 Task: Setup the process automation settings.
Action: Mouse moved to (1034, 68)
Screenshot: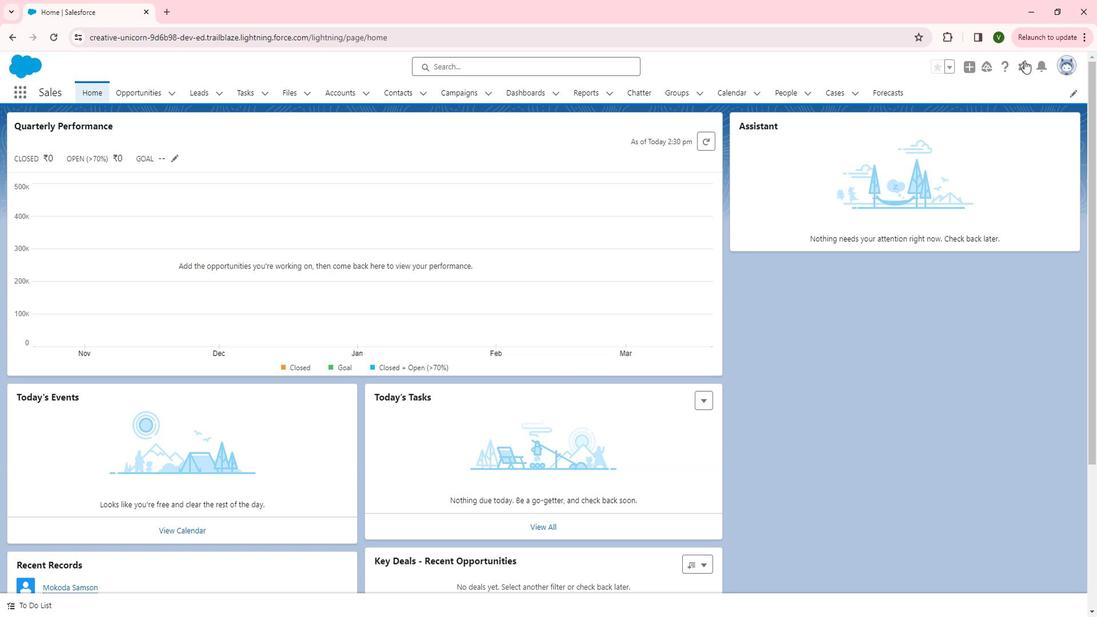 
Action: Mouse pressed left at (1034, 68)
Screenshot: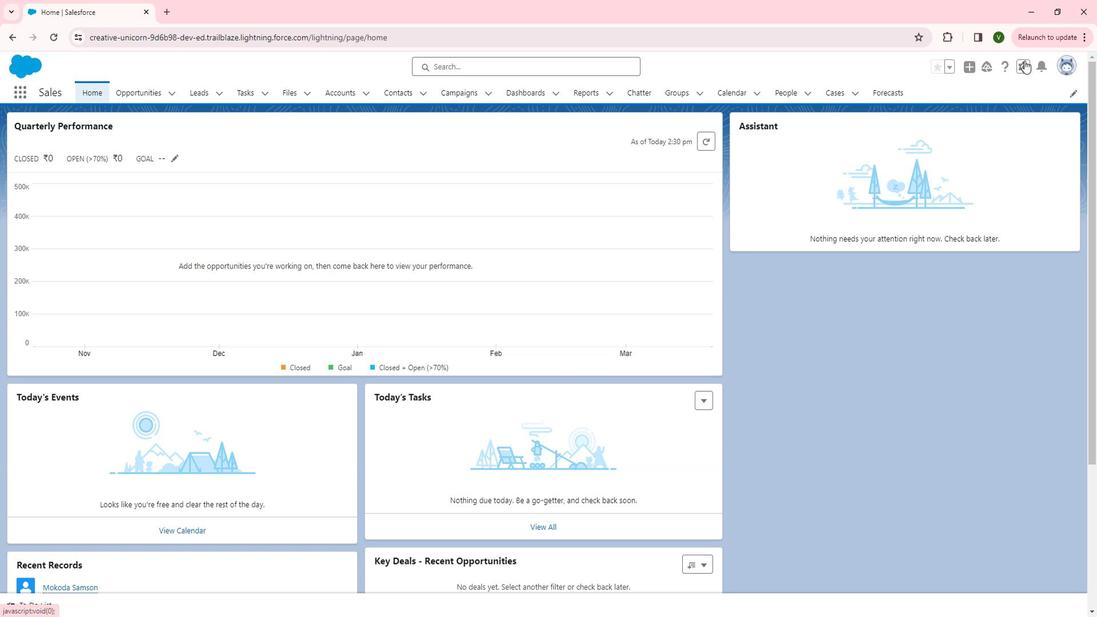 
Action: Mouse moved to (991, 151)
Screenshot: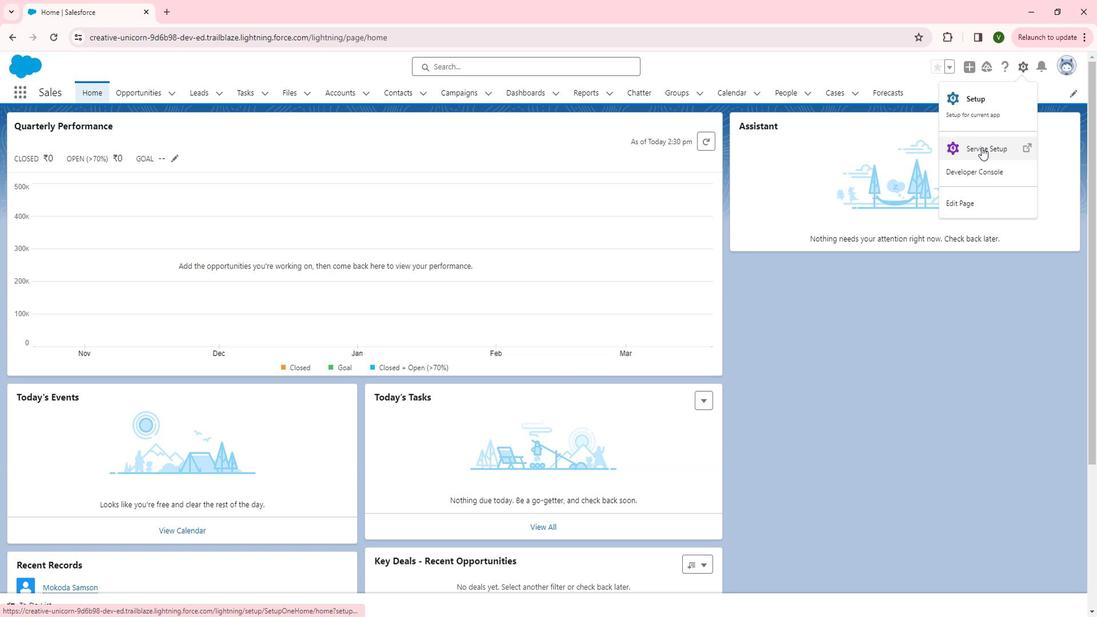 
Action: Mouse pressed left at (991, 151)
Screenshot: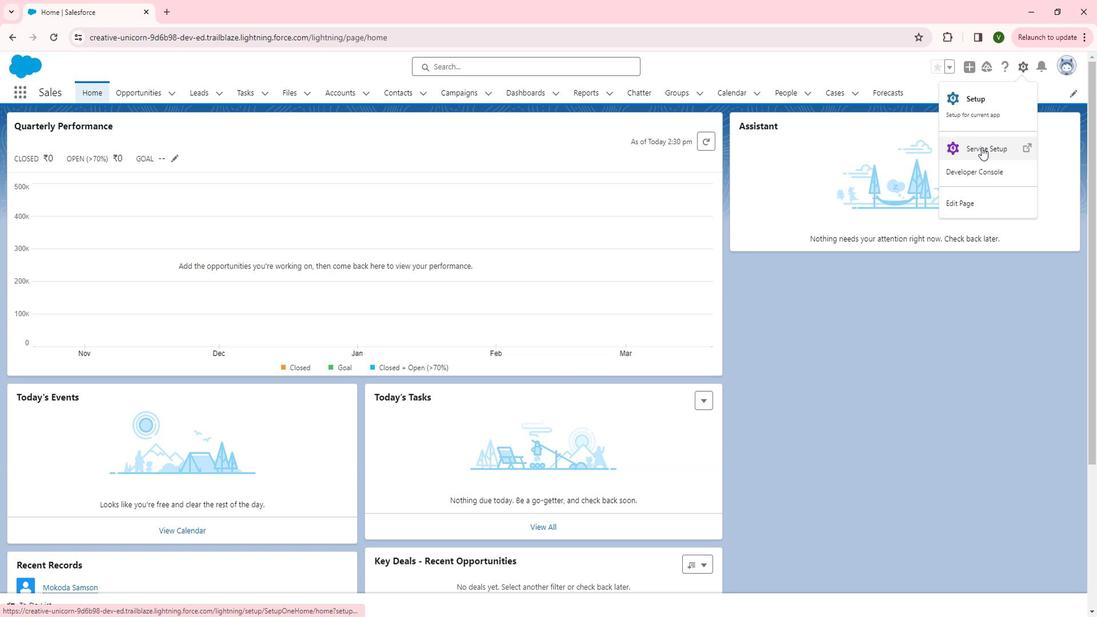 
Action: Mouse moved to (88, 280)
Screenshot: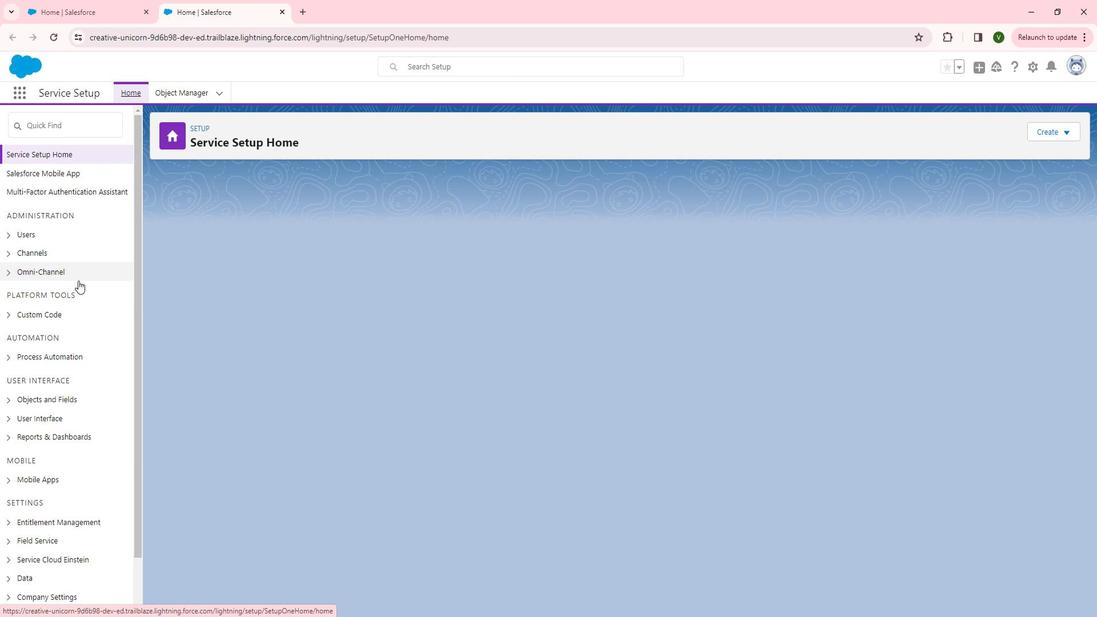 
Action: Mouse scrolled (88, 279) with delta (0, 0)
Screenshot: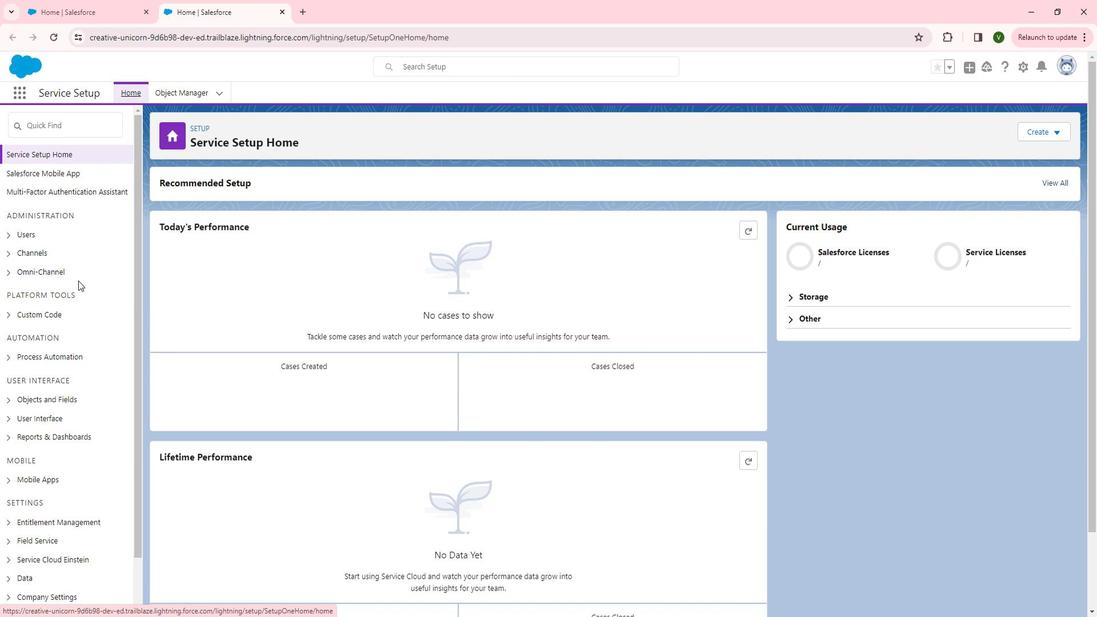 
Action: Mouse scrolled (88, 279) with delta (0, 0)
Screenshot: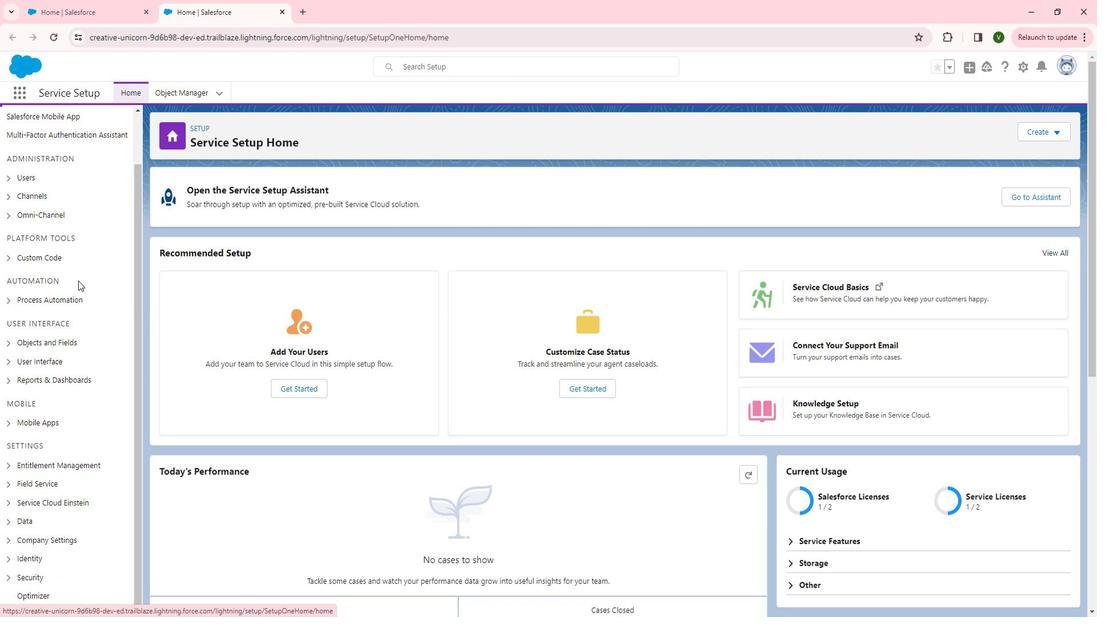 
Action: Mouse moved to (17, 299)
Screenshot: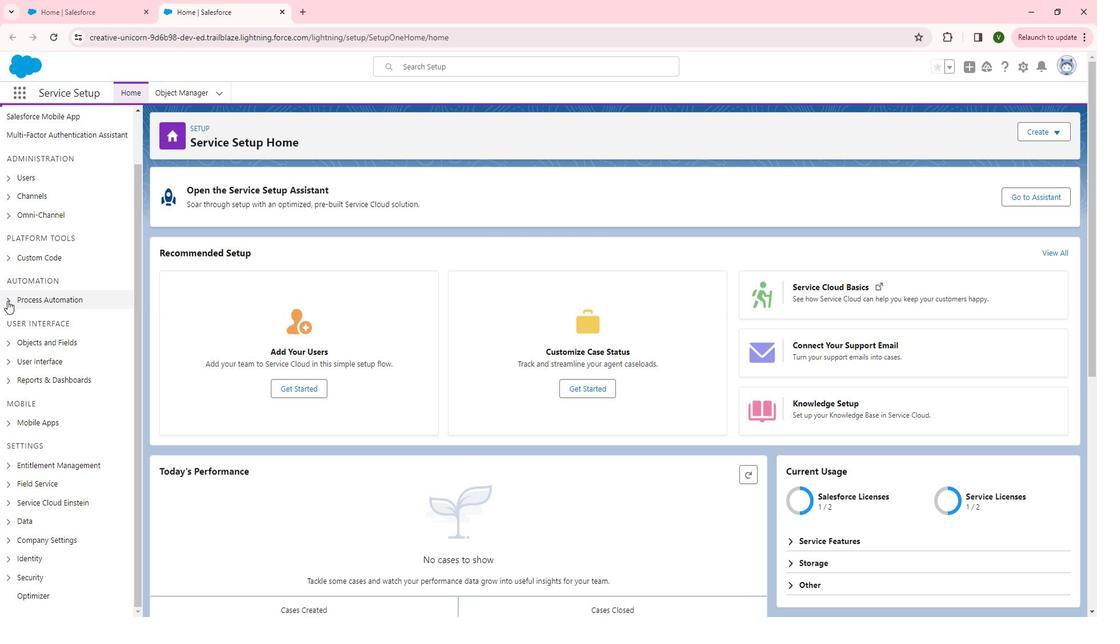 
Action: Mouse pressed left at (17, 299)
Screenshot: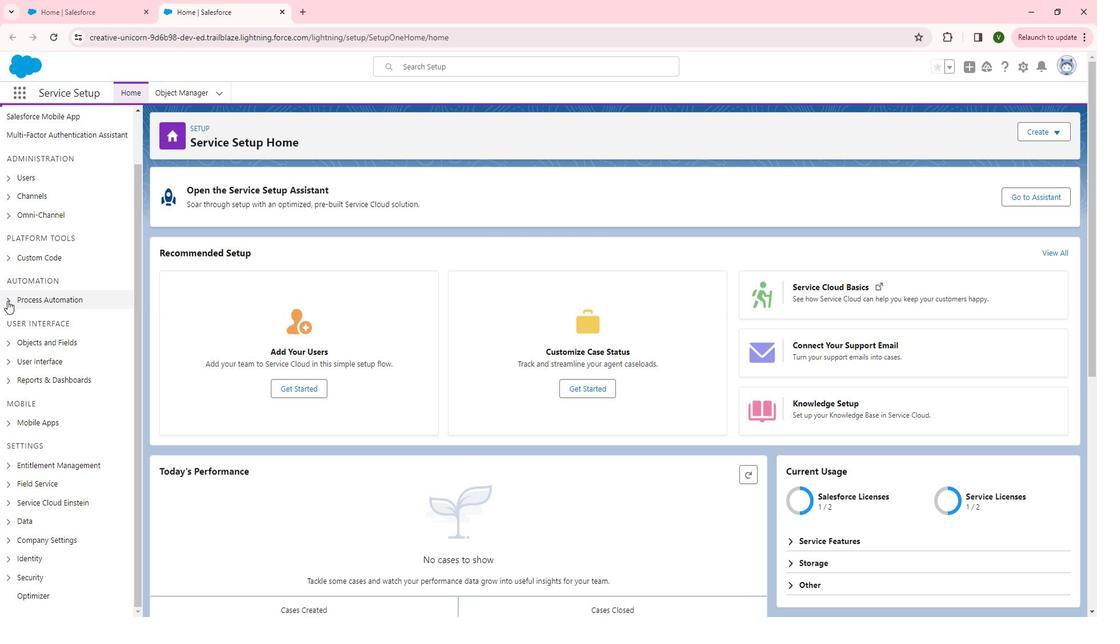 
Action: Mouse moved to (70, 425)
Screenshot: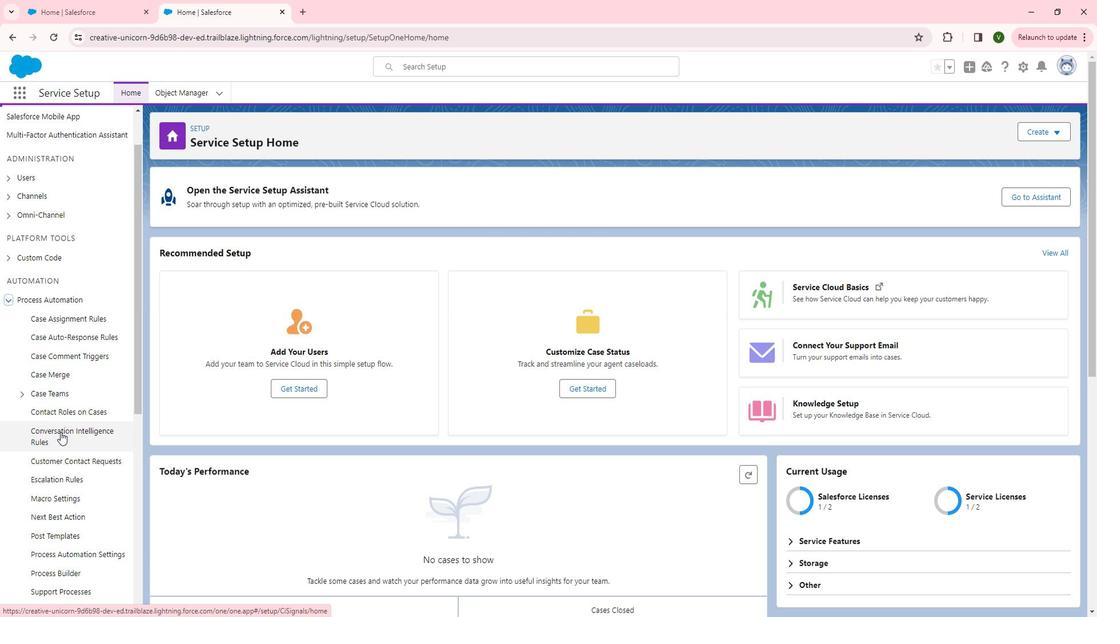 
Action: Mouse scrolled (70, 425) with delta (0, 0)
Screenshot: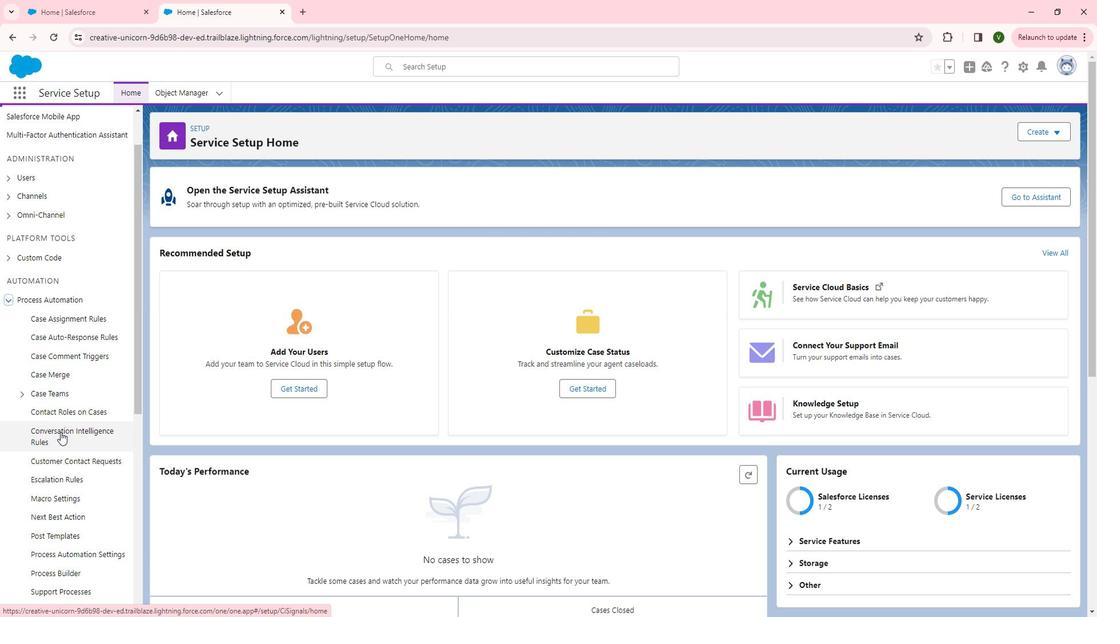 
Action: Mouse scrolled (70, 425) with delta (0, 0)
Screenshot: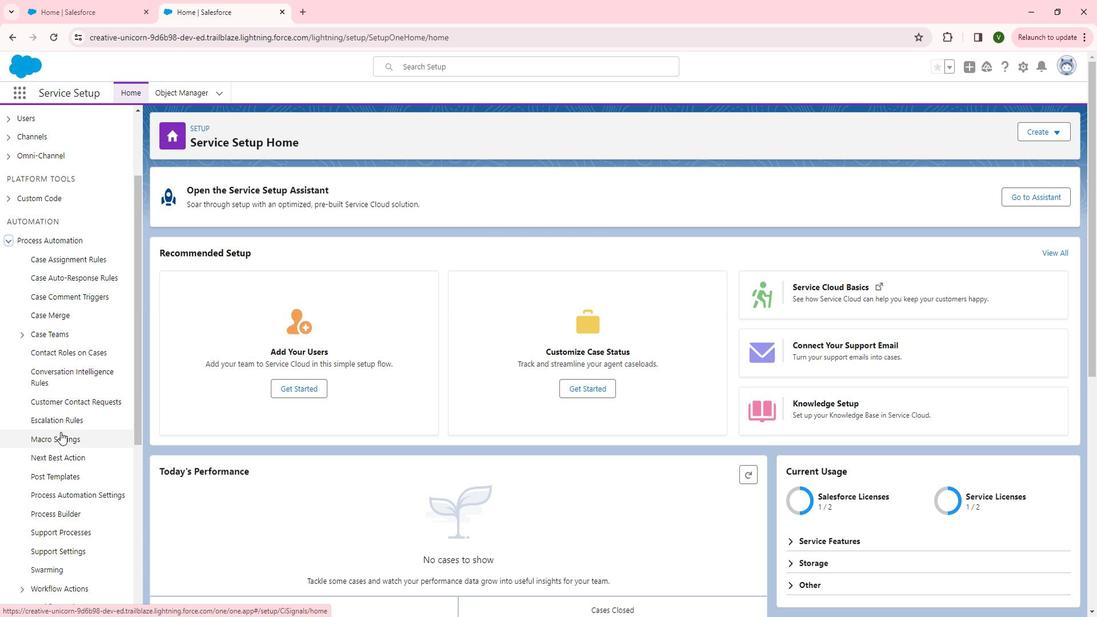 
Action: Mouse moved to (82, 429)
Screenshot: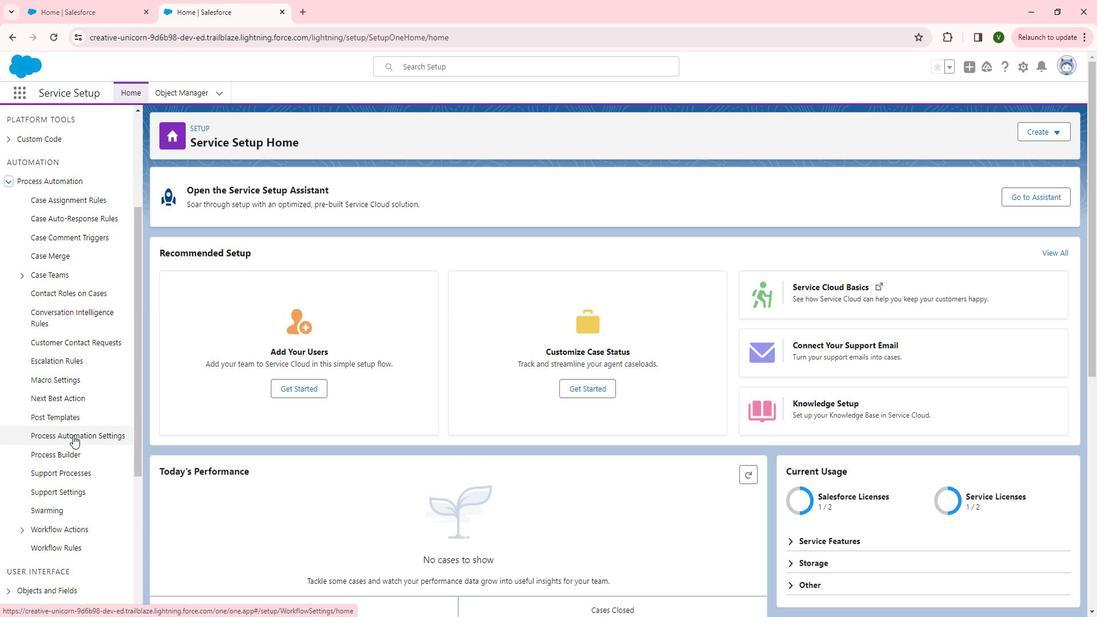 
Action: Mouse pressed left at (82, 429)
Screenshot: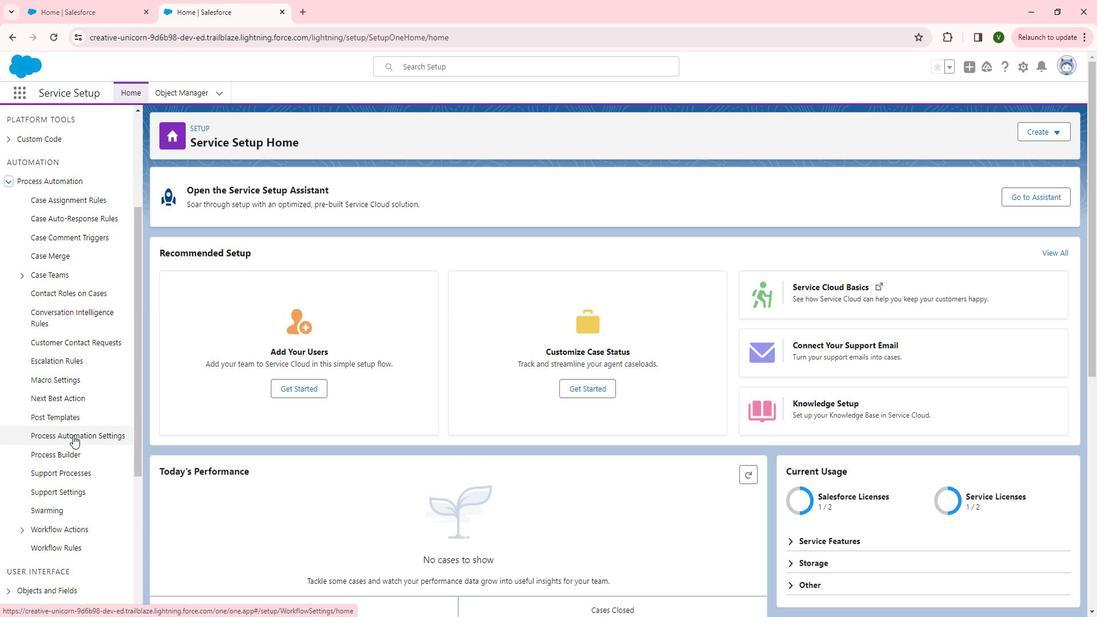
Action: Mouse moved to (465, 329)
Screenshot: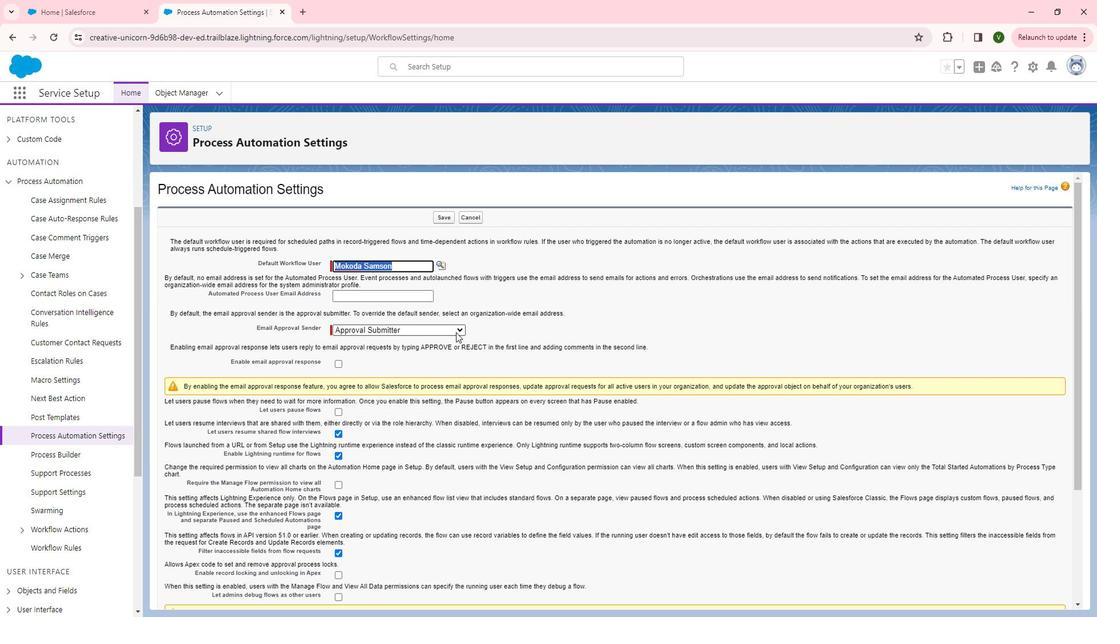 
Action: Mouse pressed left at (465, 329)
Screenshot: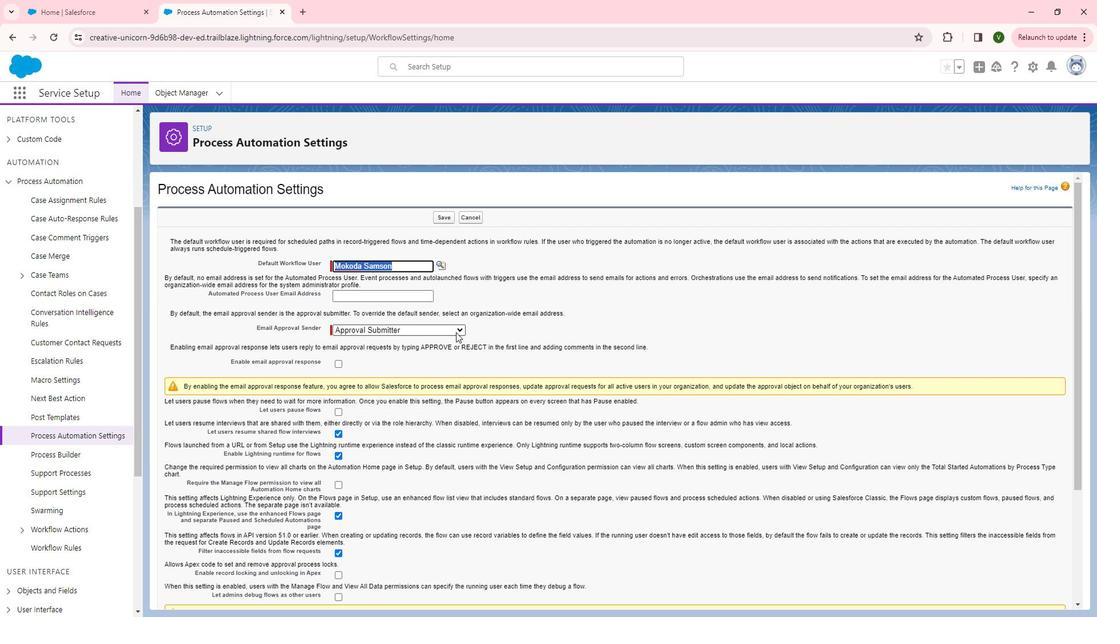 
Action: Mouse moved to (454, 348)
Screenshot: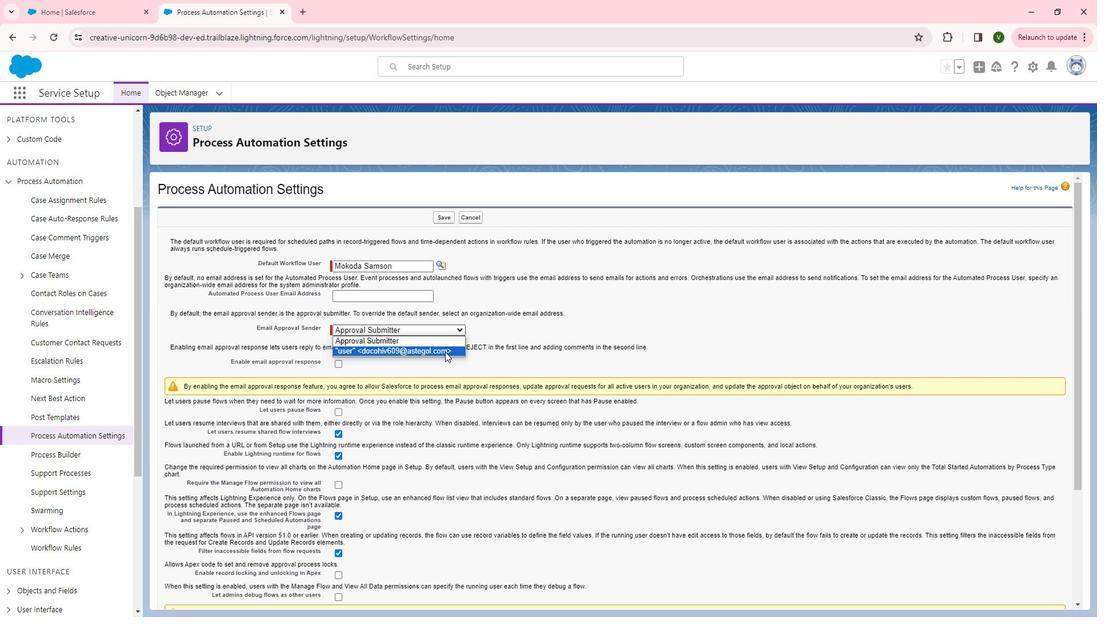 
Action: Mouse pressed left at (454, 348)
Screenshot: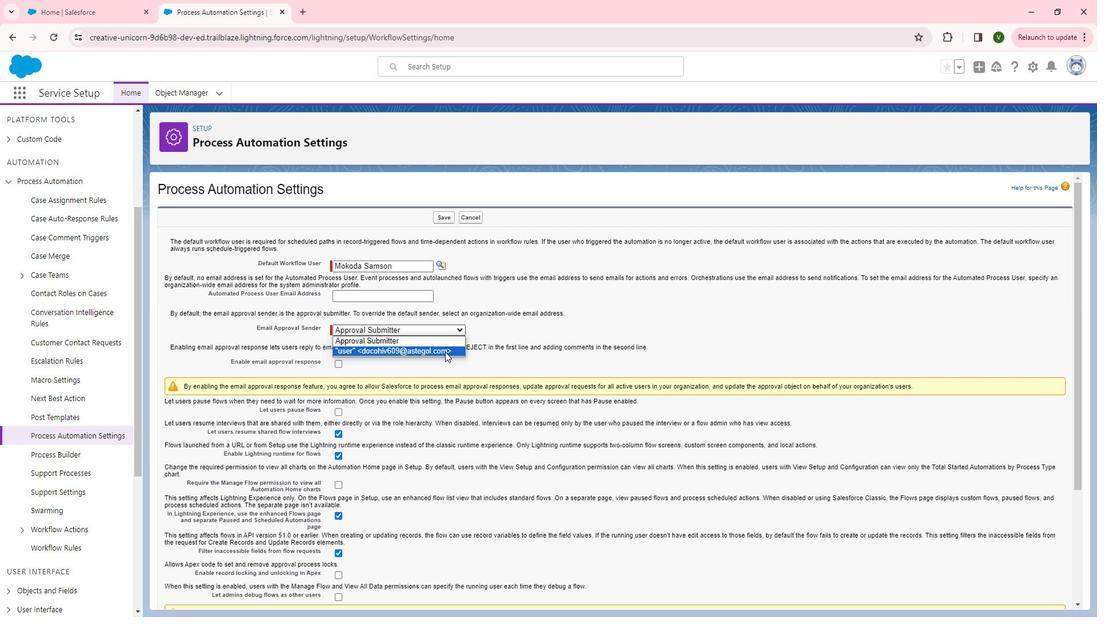 
Action: Mouse moved to (542, 331)
Screenshot: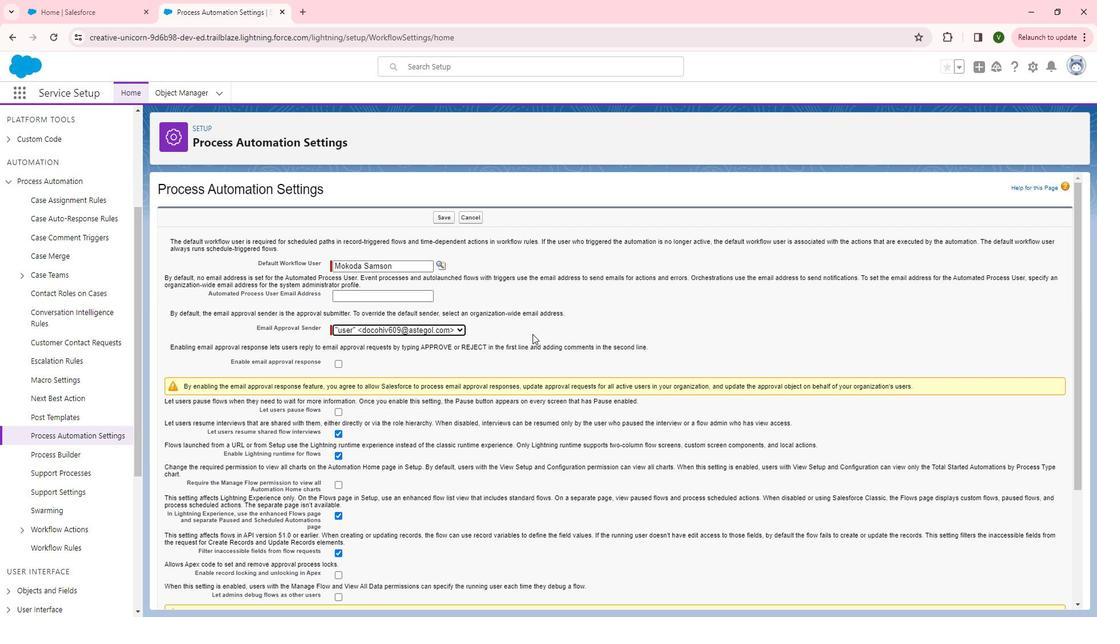 
Action: Mouse scrolled (542, 330) with delta (0, 0)
Screenshot: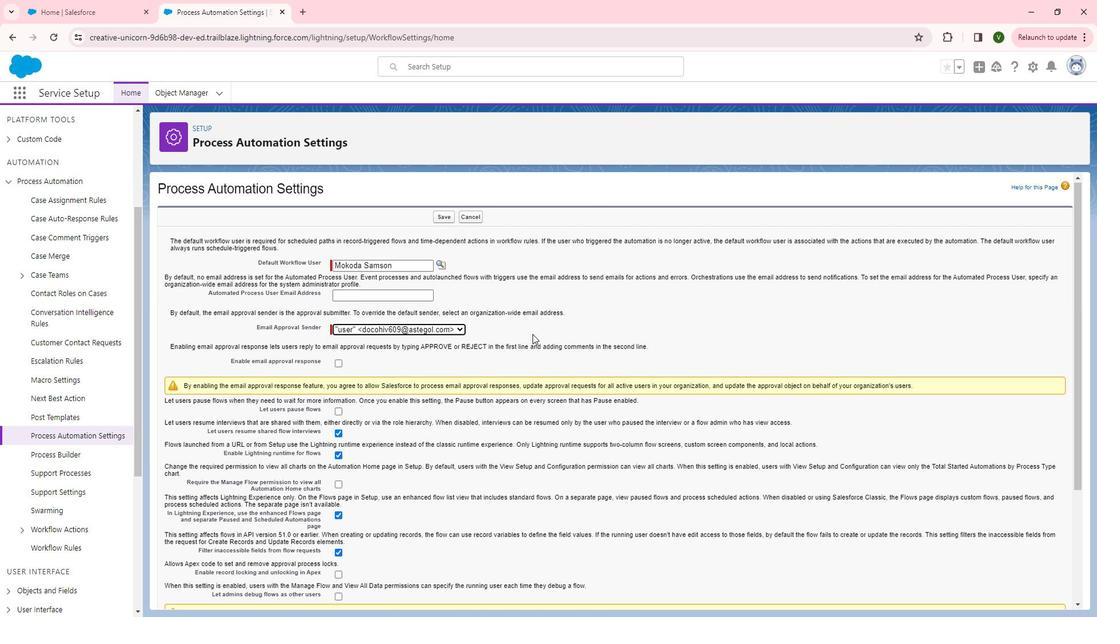 
Action: Mouse scrolled (542, 330) with delta (0, 0)
Screenshot: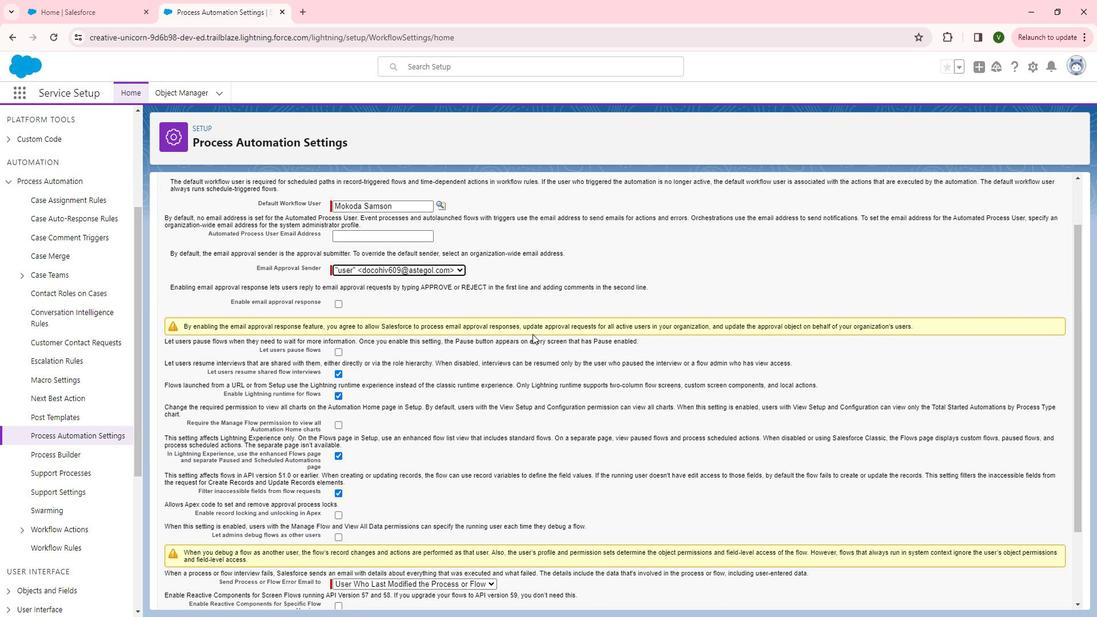 
Action: Mouse moved to (344, 244)
Screenshot: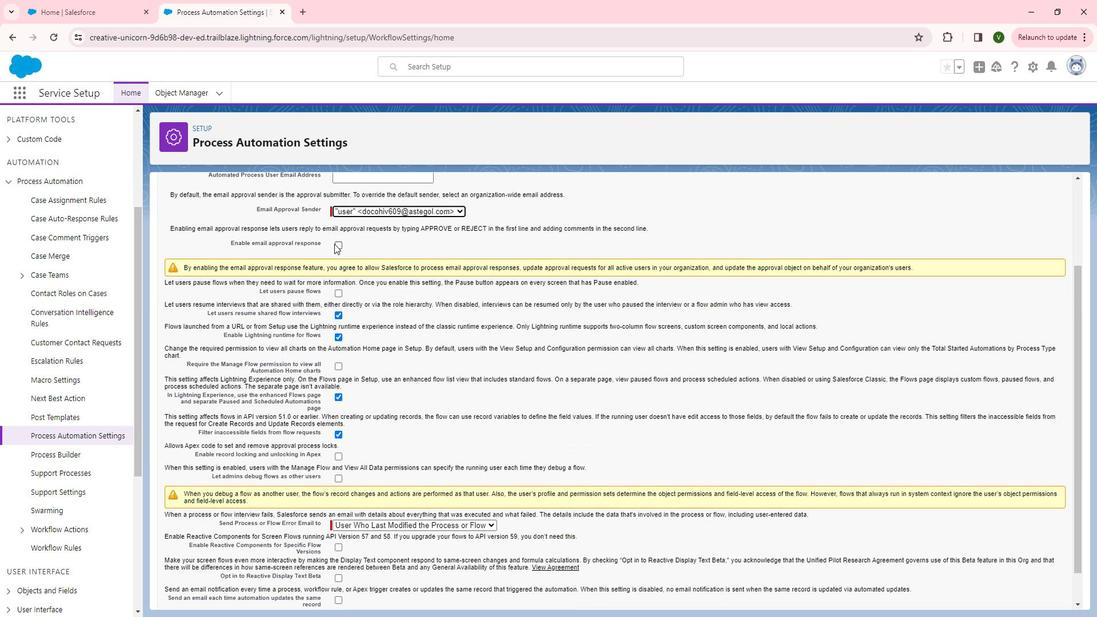 
Action: Mouse pressed left at (344, 244)
Screenshot: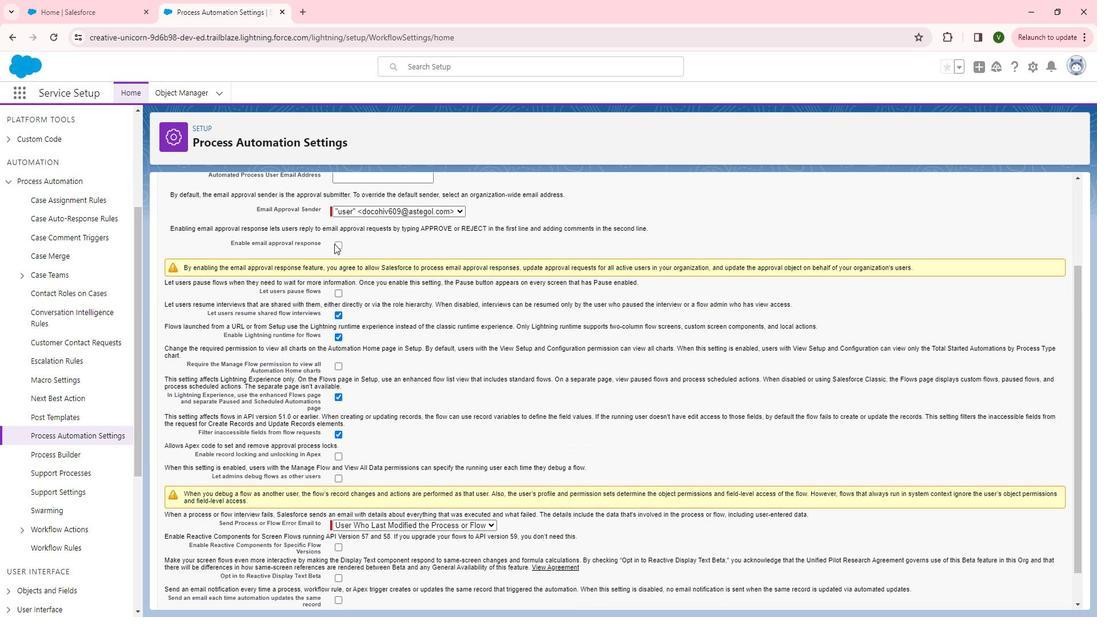 
Action: Mouse moved to (478, 357)
Screenshot: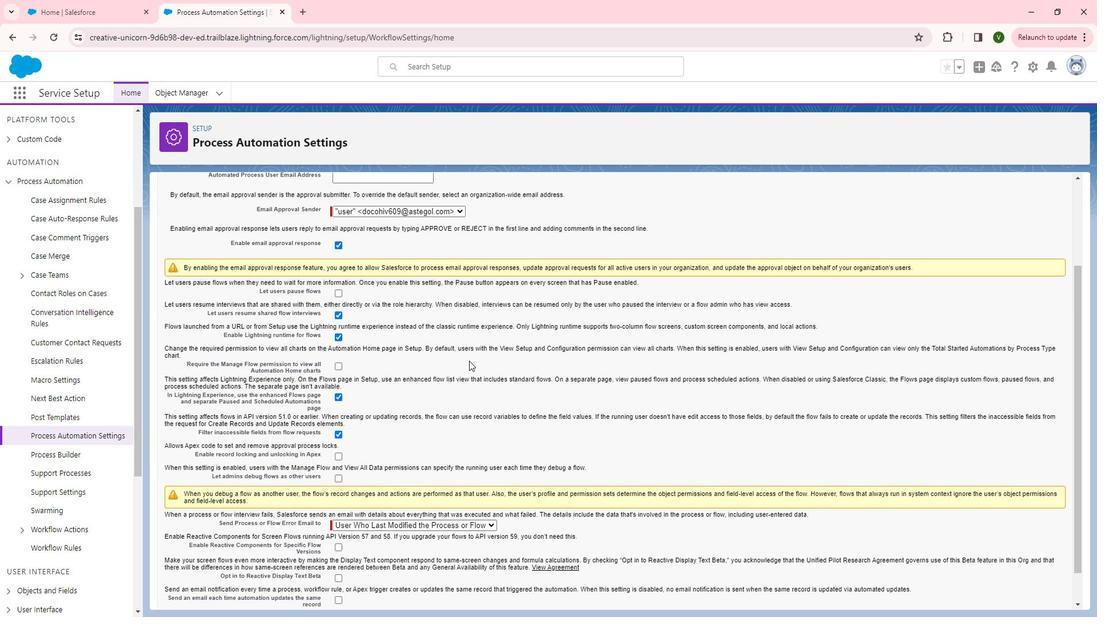 
Action: Mouse scrolled (478, 356) with delta (0, 0)
Screenshot: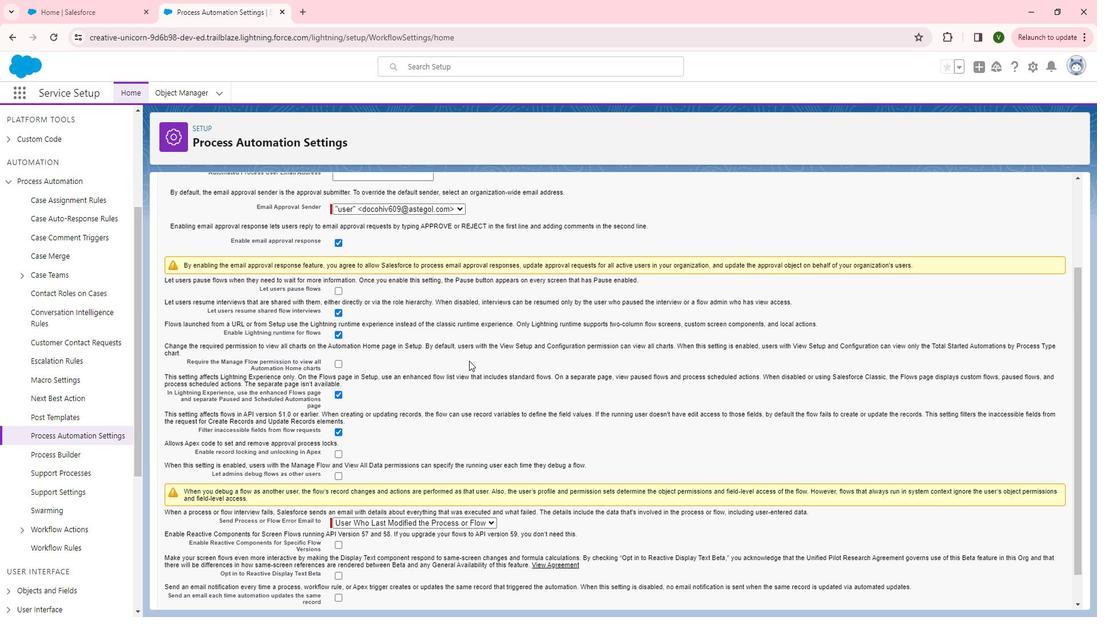 
Action: Mouse scrolled (478, 356) with delta (0, 0)
Screenshot: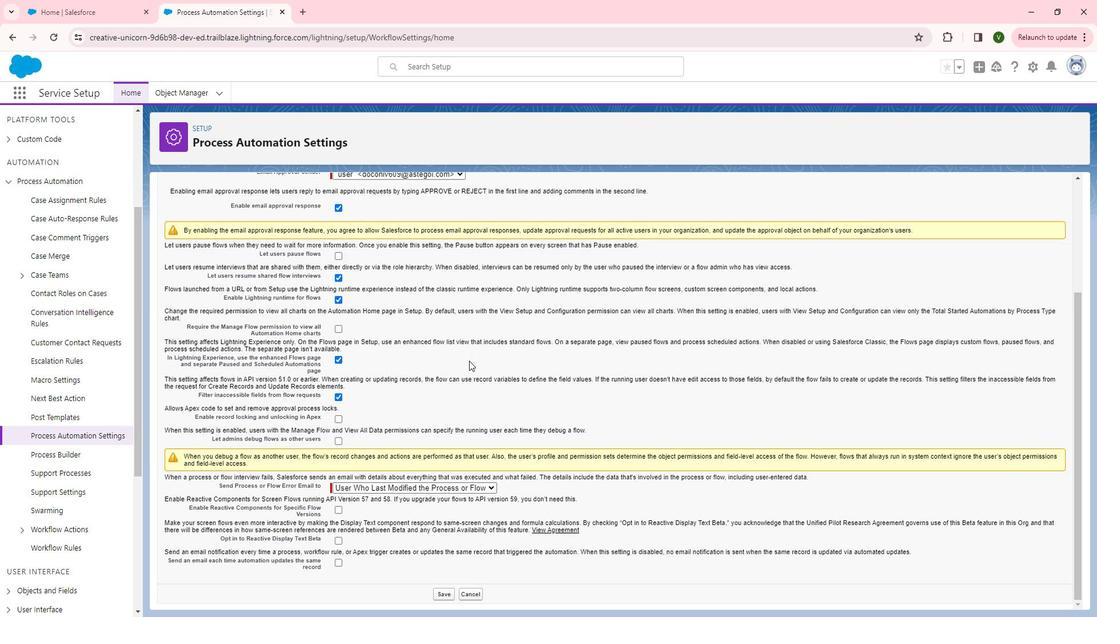 
Action: Mouse scrolled (478, 356) with delta (0, 0)
Screenshot: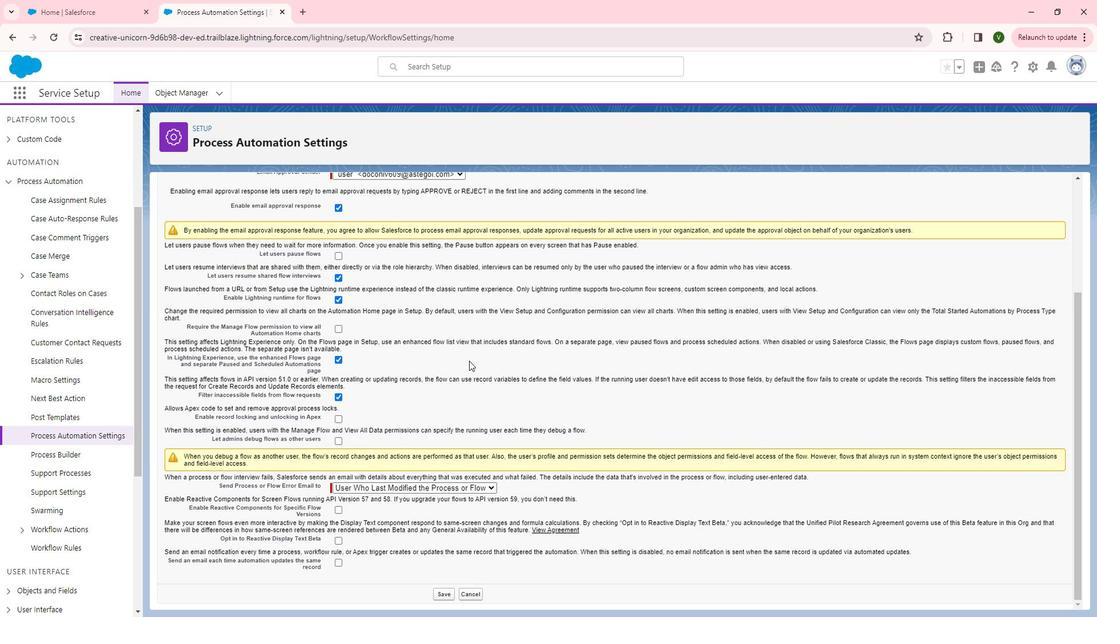 
Action: Mouse moved to (456, 577)
Screenshot: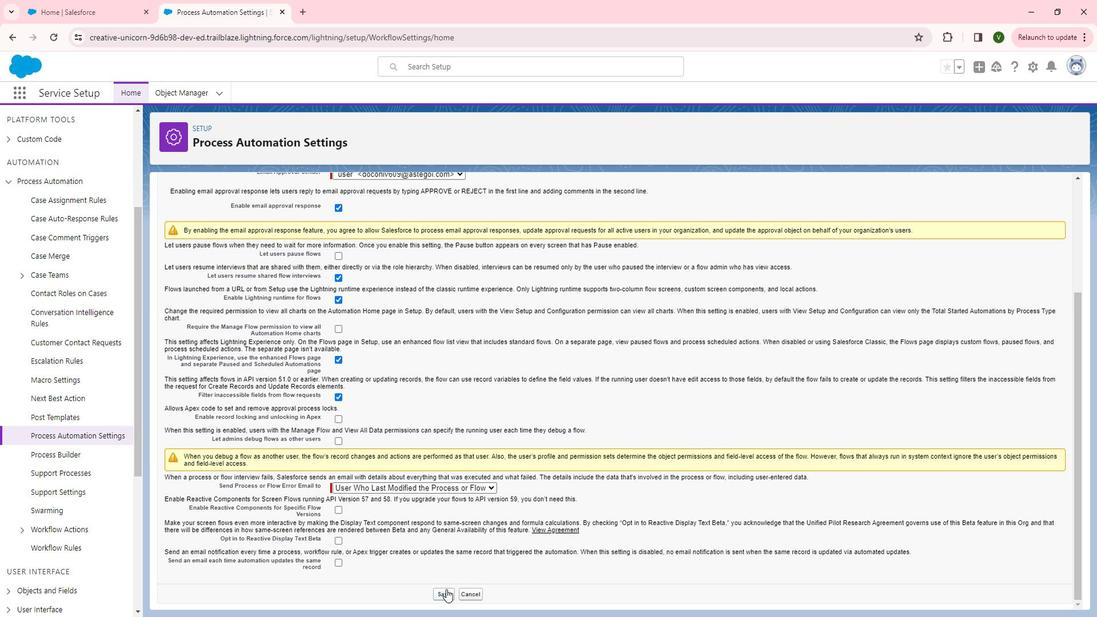 
Action: Mouse pressed left at (456, 577)
Screenshot: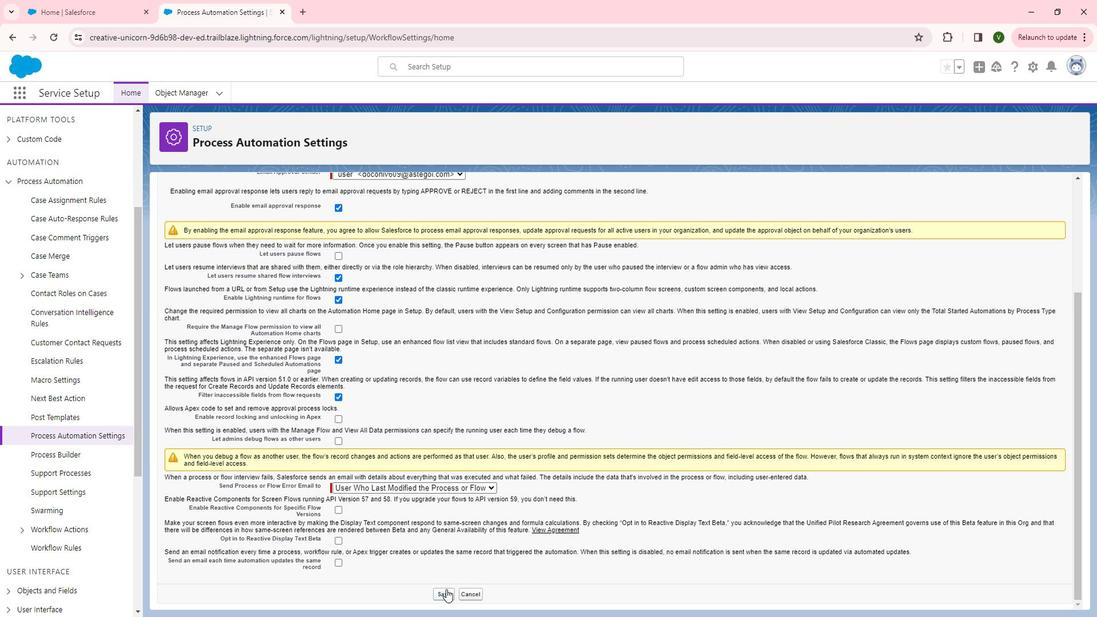 
Action: Mouse moved to (517, 416)
Screenshot: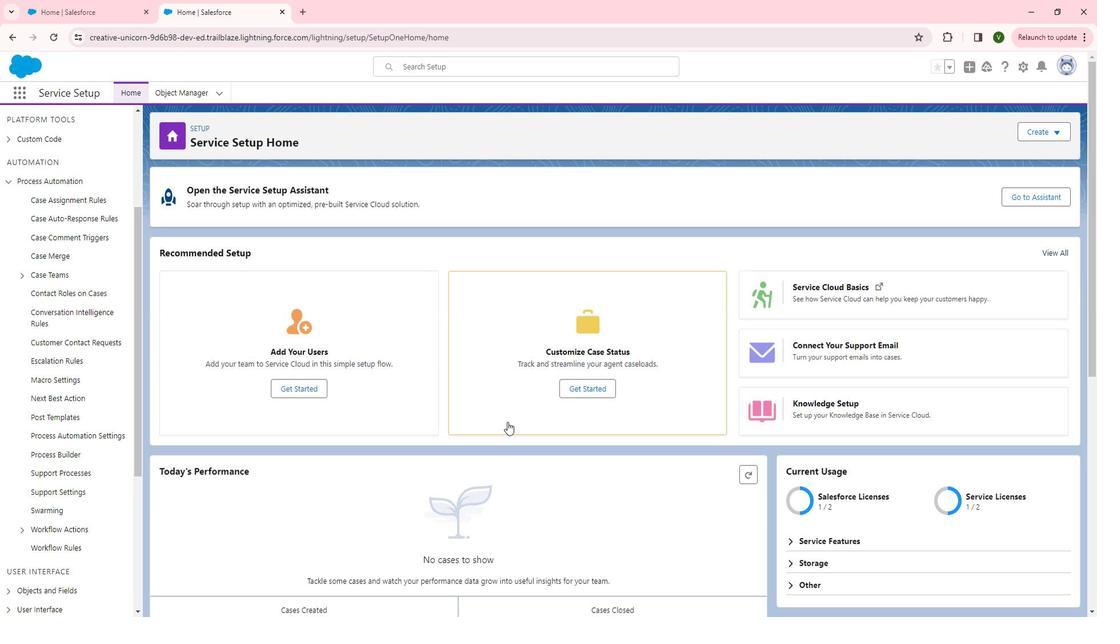 
